 Task: Create a sub task Design and Implement Solution for the task  Upgrade and migrate company servers to a cloud-based solution in the project AgileCore , assign it to team member softage.5@softage.net and update the status of the sub task to  On Track  , set the priority of the sub task to Low
Action: Mouse moved to (69, 328)
Screenshot: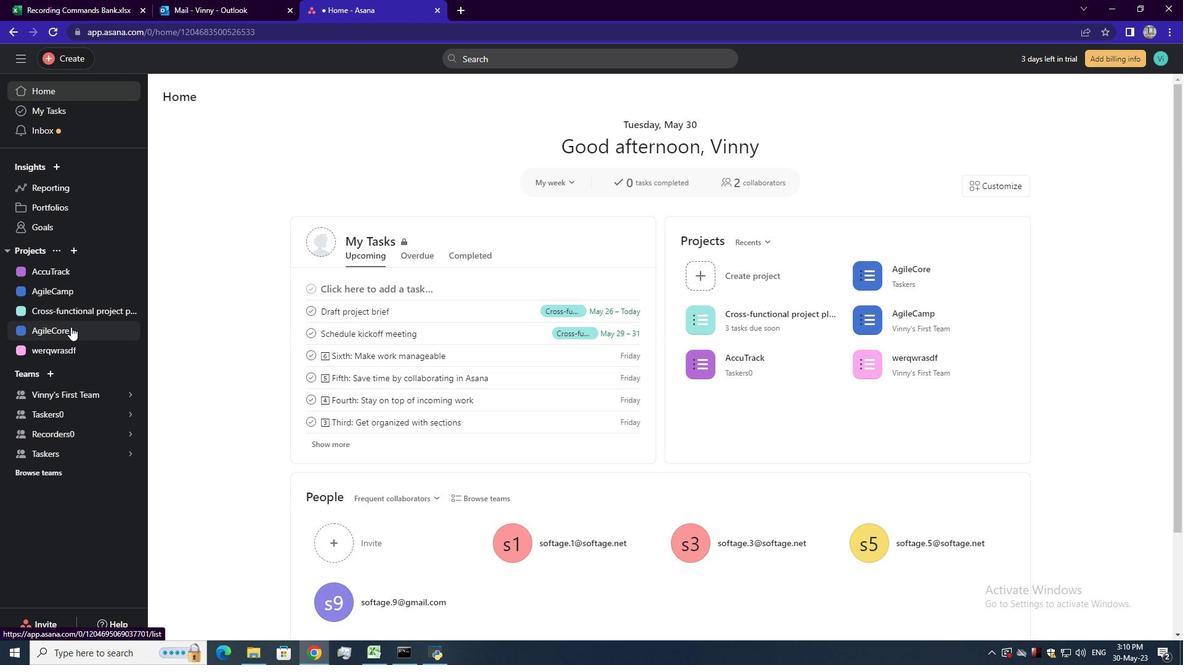 
Action: Mouse pressed left at (69, 328)
Screenshot: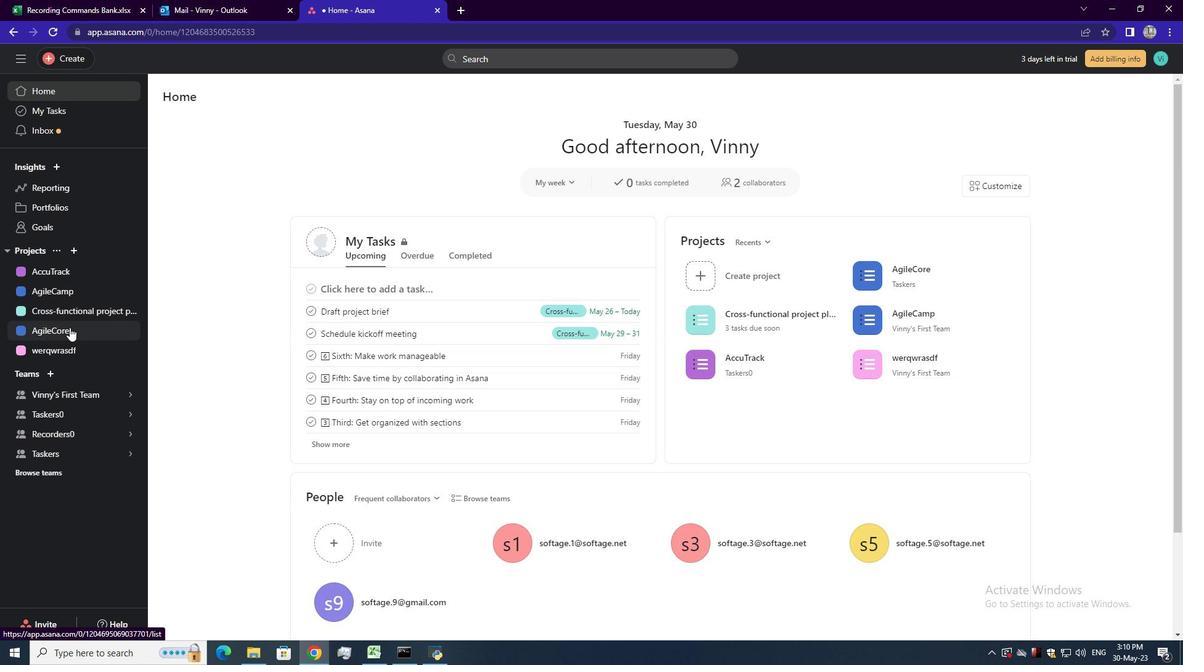 
Action: Mouse moved to (511, 273)
Screenshot: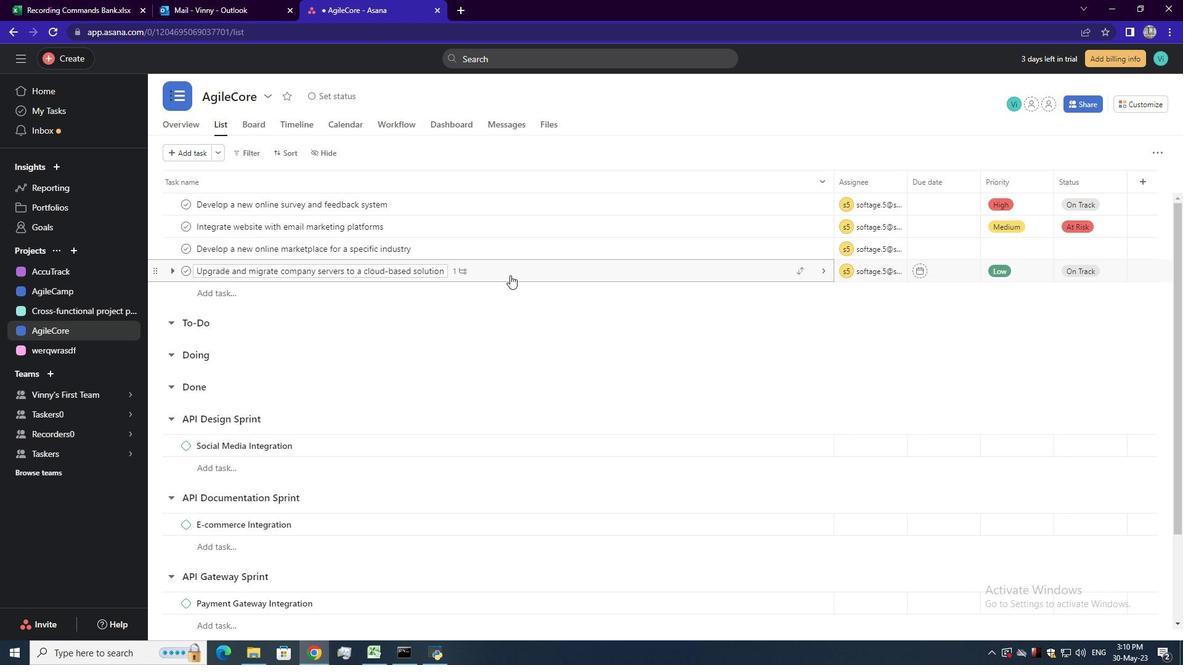 
Action: Mouse pressed left at (511, 273)
Screenshot: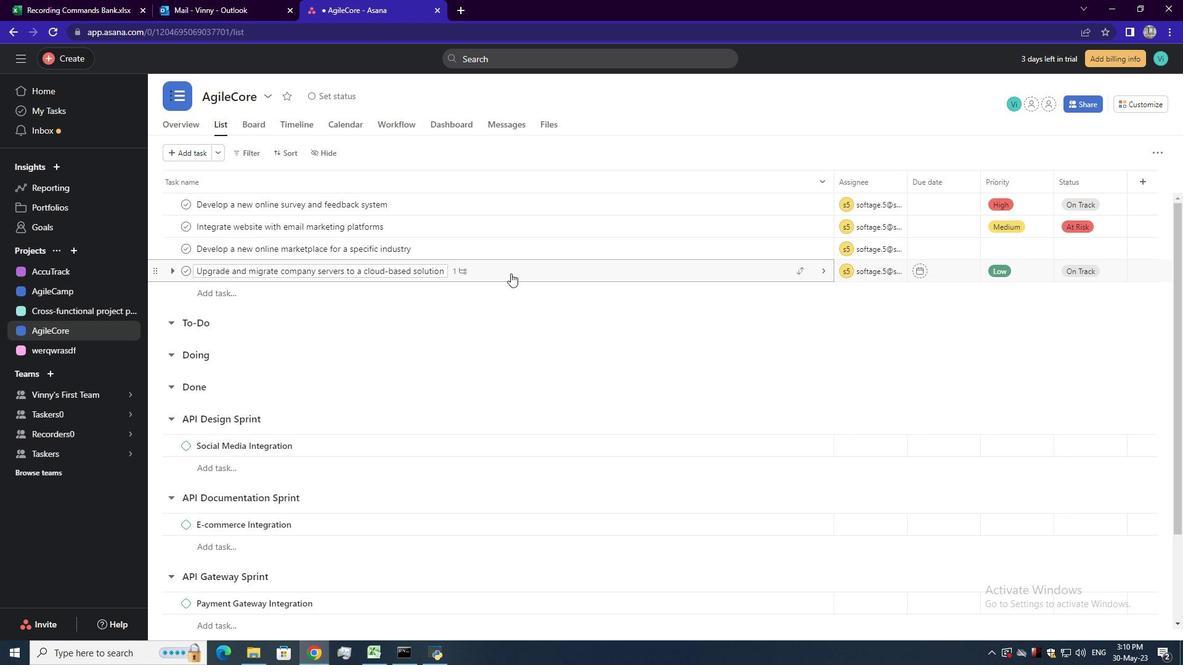 
Action: Mouse moved to (853, 340)
Screenshot: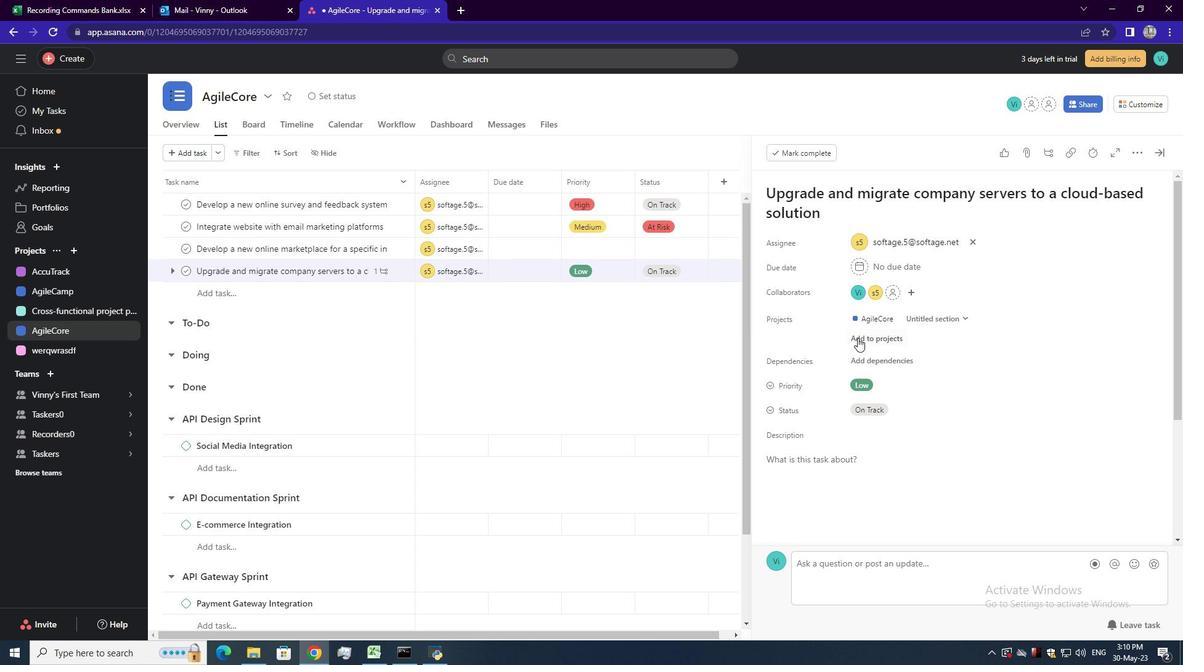 
Action: Mouse scrolled (853, 340) with delta (0, 0)
Screenshot: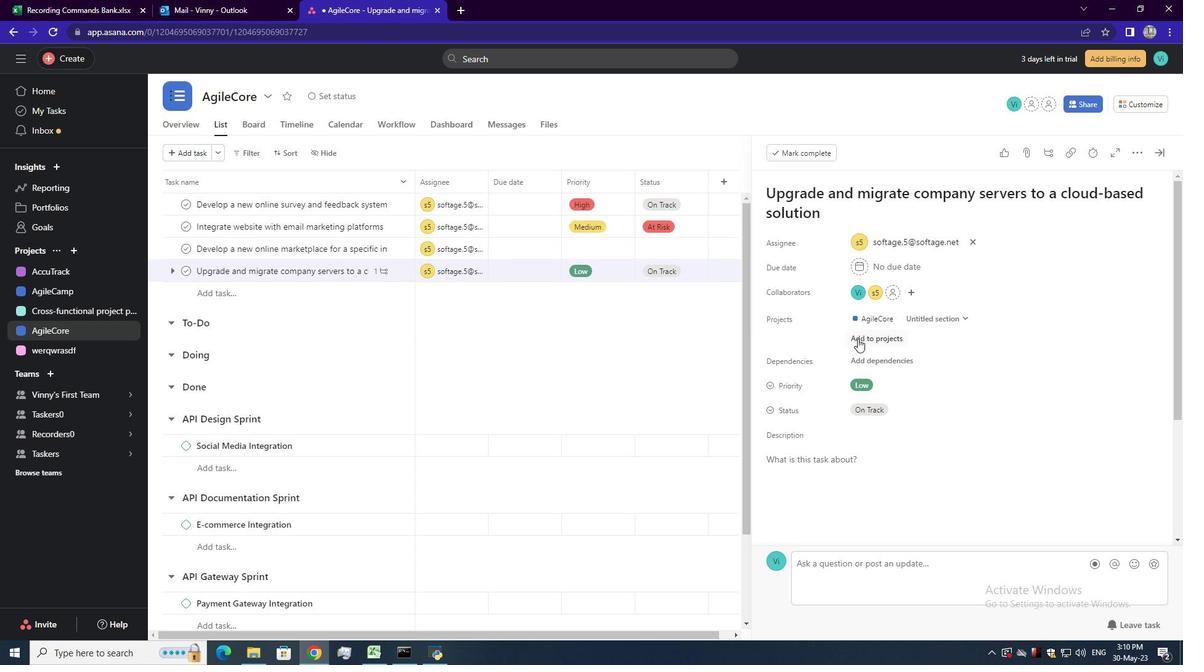
Action: Mouse scrolled (853, 340) with delta (0, 0)
Screenshot: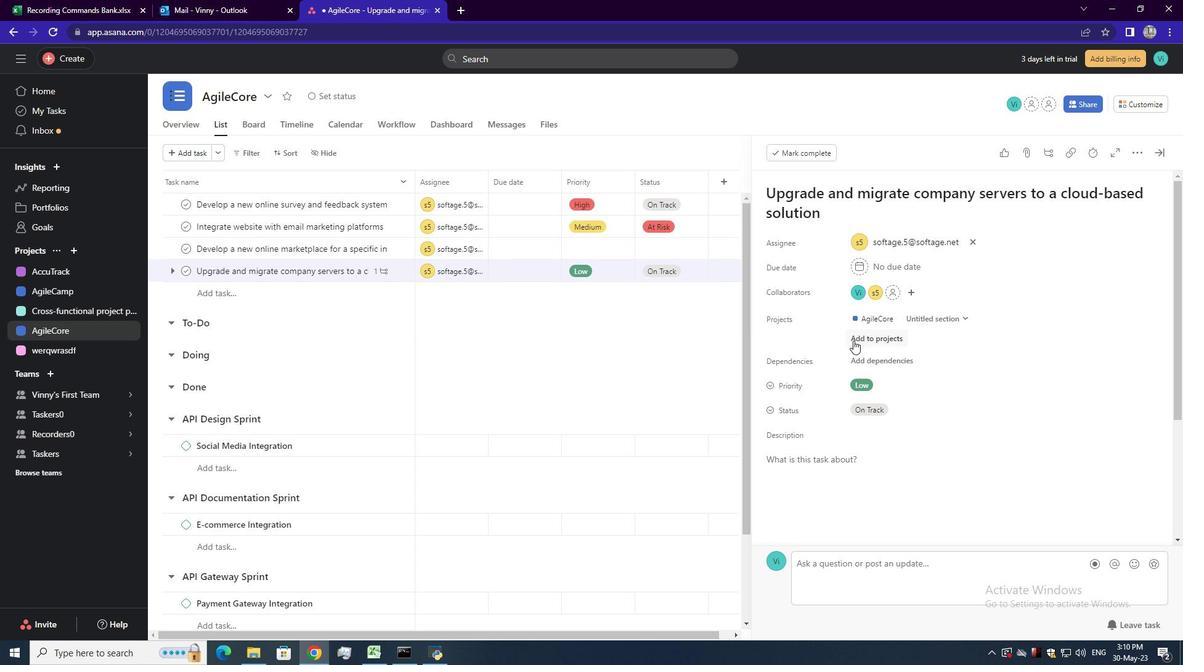 
Action: Mouse scrolled (853, 340) with delta (0, 0)
Screenshot: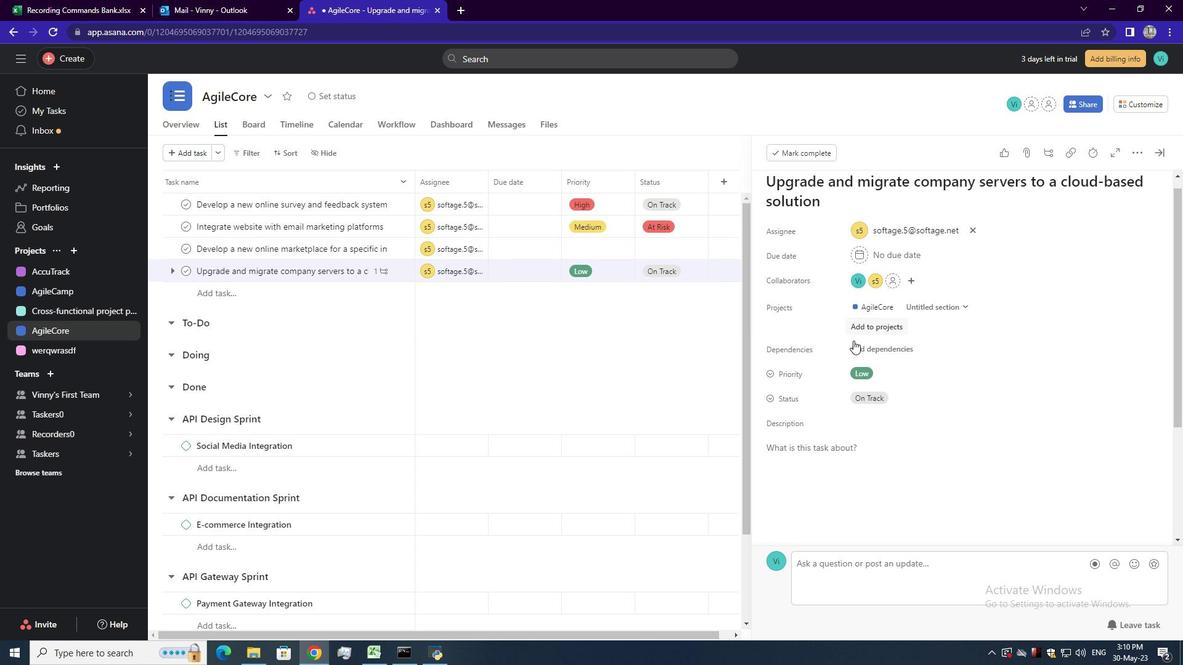 
Action: Mouse scrolled (853, 340) with delta (0, 0)
Screenshot: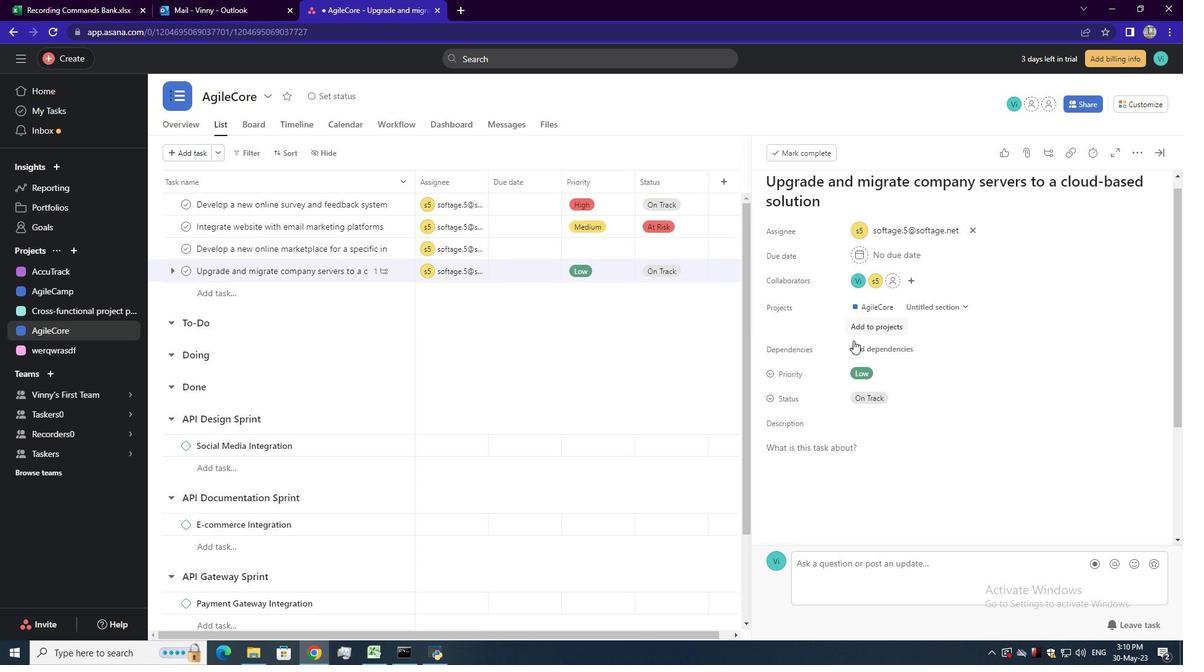 
Action: Mouse moved to (804, 449)
Screenshot: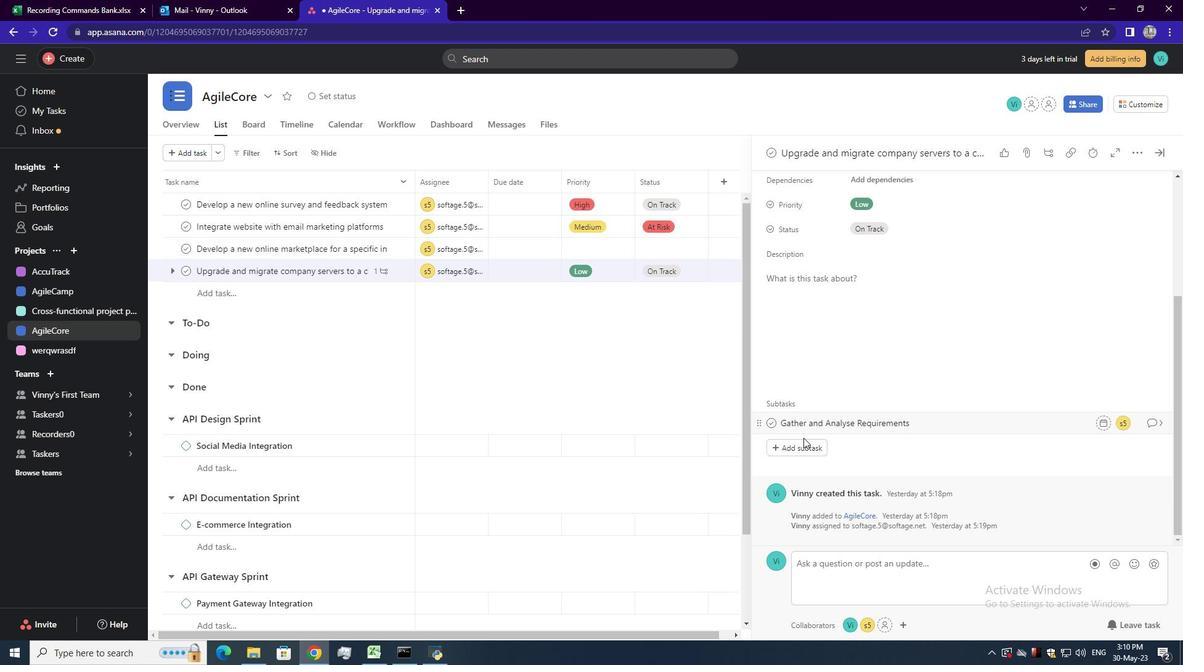 
Action: Mouse pressed left at (804, 449)
Screenshot: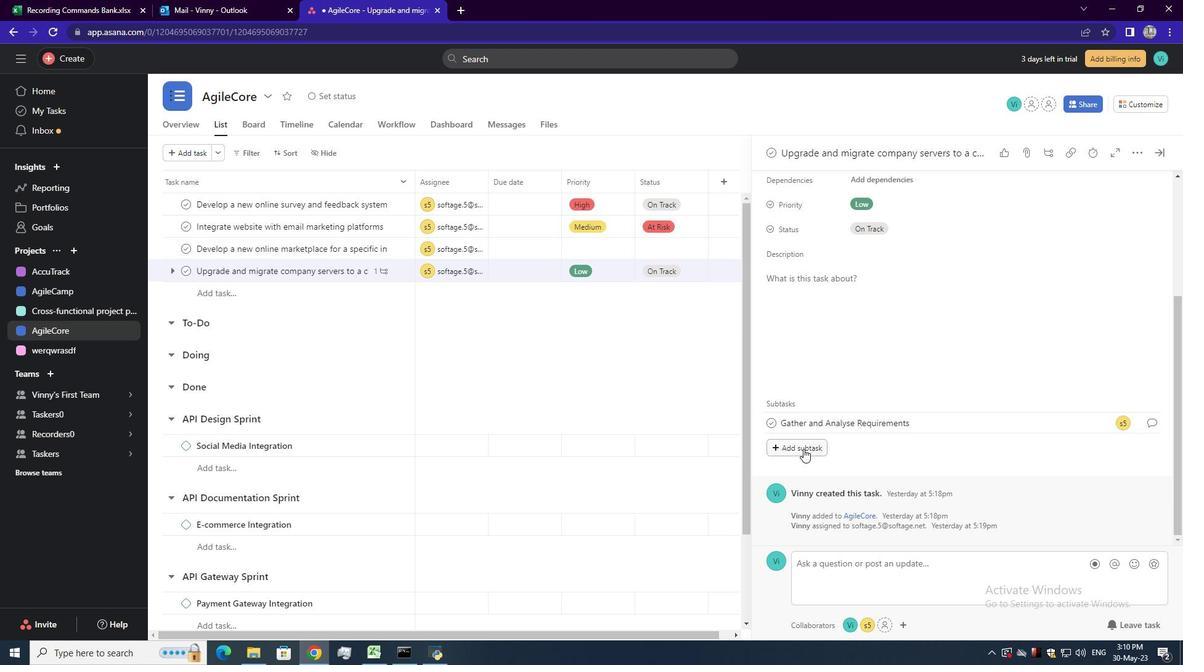 
Action: Mouse moved to (796, 422)
Screenshot: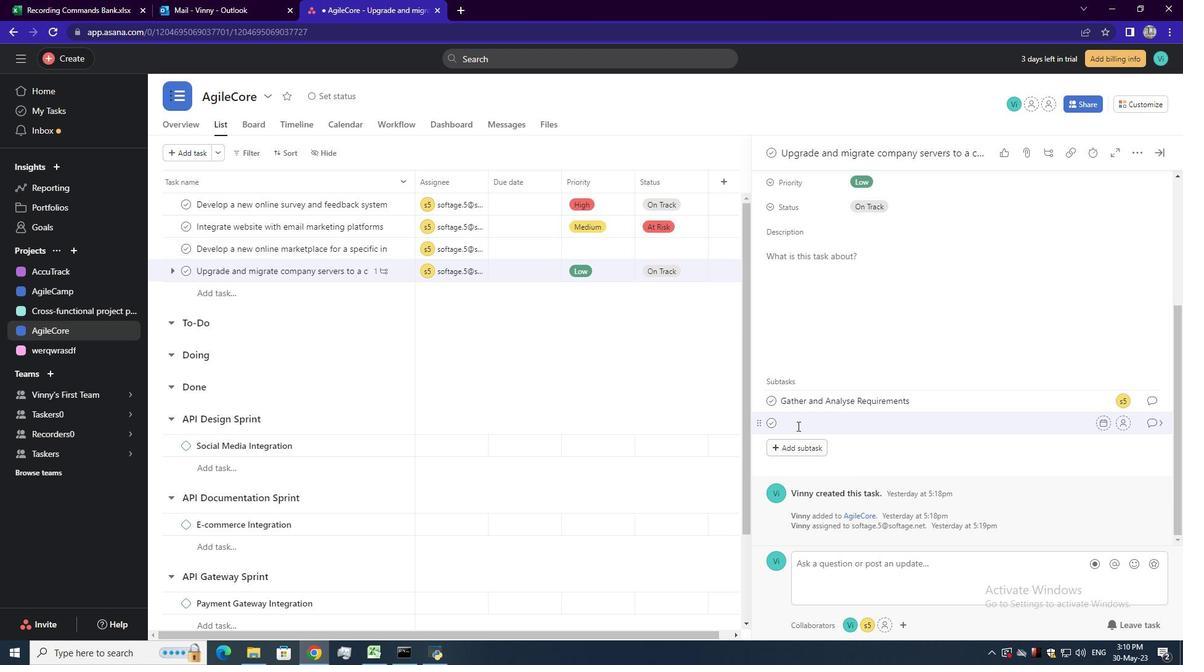 
Action: Mouse pressed left at (796, 422)
Screenshot: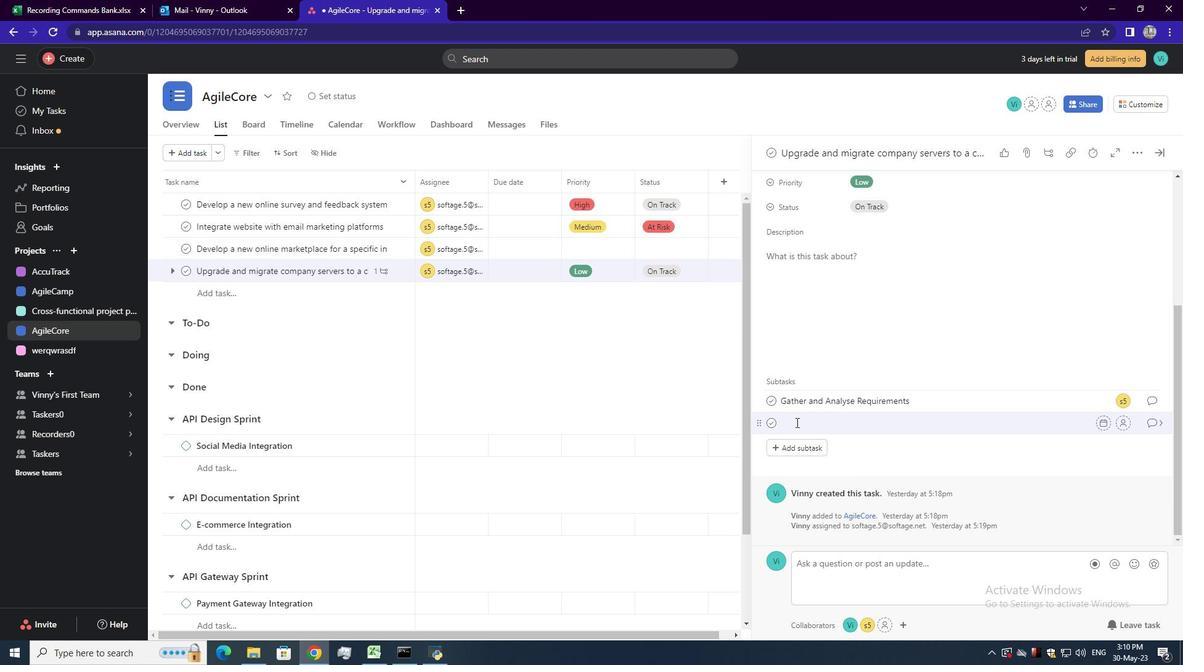 
Action: Key pressed <Key.shift>Design<Key.space>and<Key.space><Key.shift>Implement<Key.space><Key.shift>Solution<Key.enter>
Screenshot: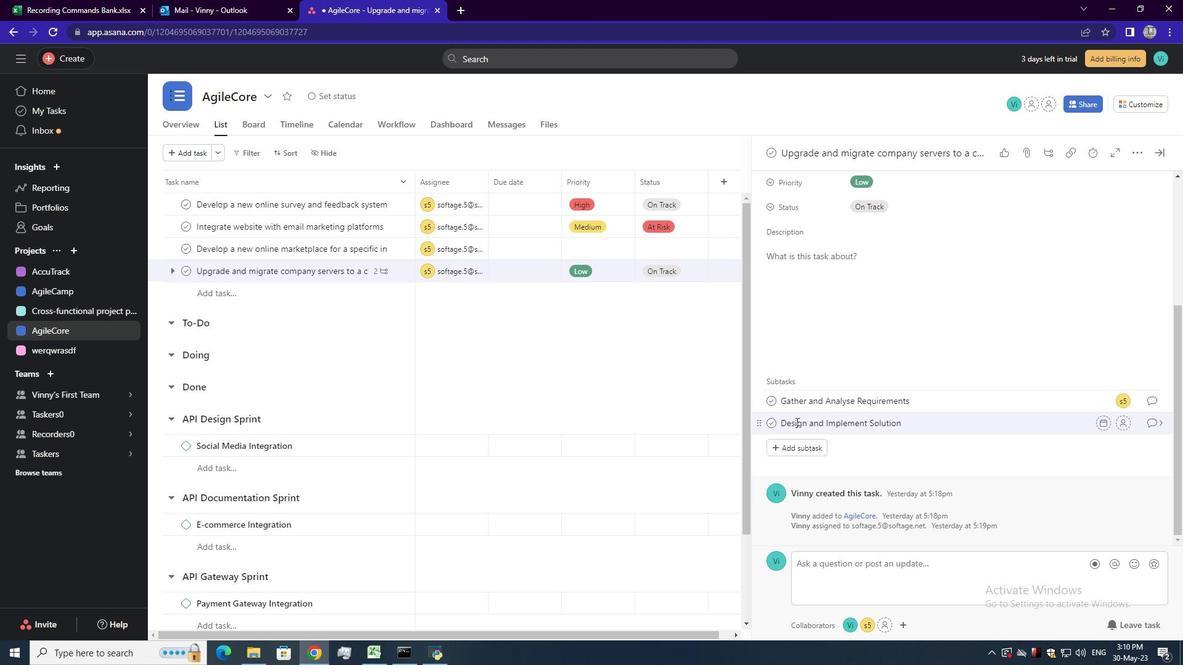 
Action: Mouse moved to (1125, 398)
Screenshot: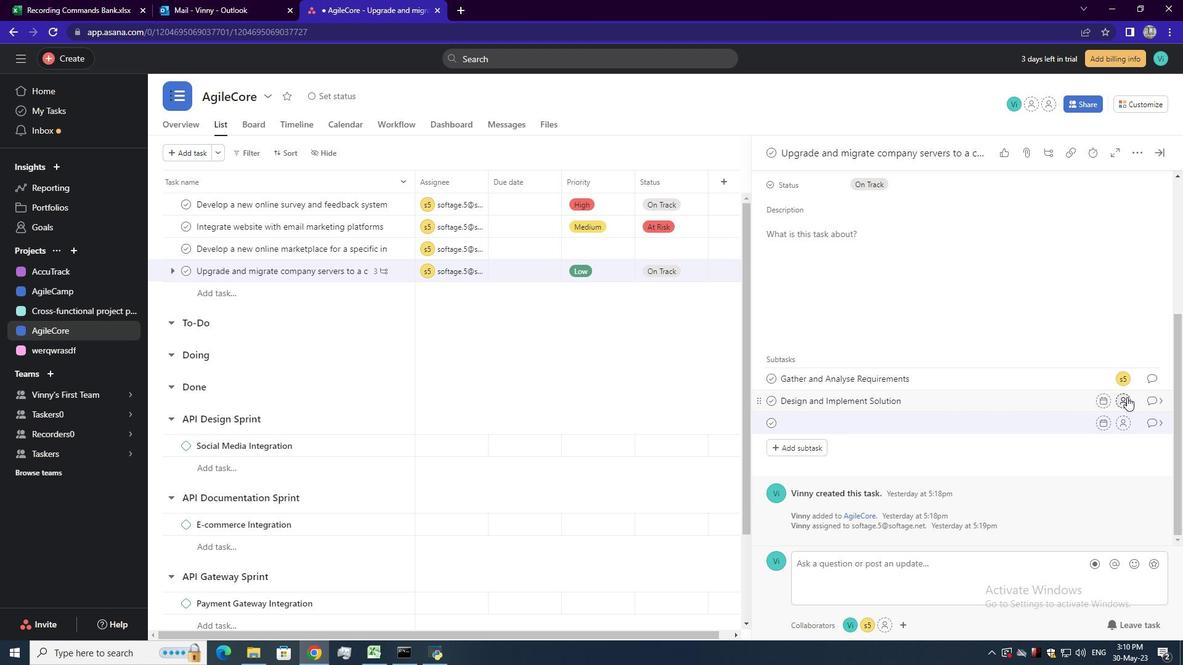 
Action: Mouse pressed left at (1125, 398)
Screenshot: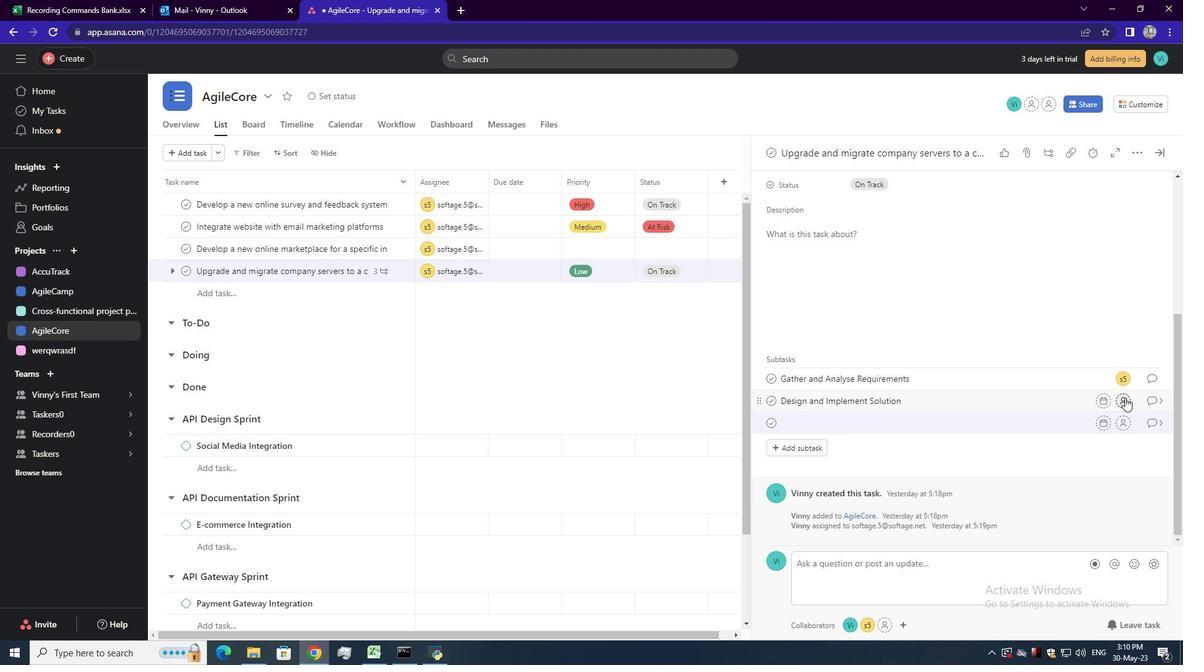 
Action: Mouse moved to (1125, 422)
Screenshot: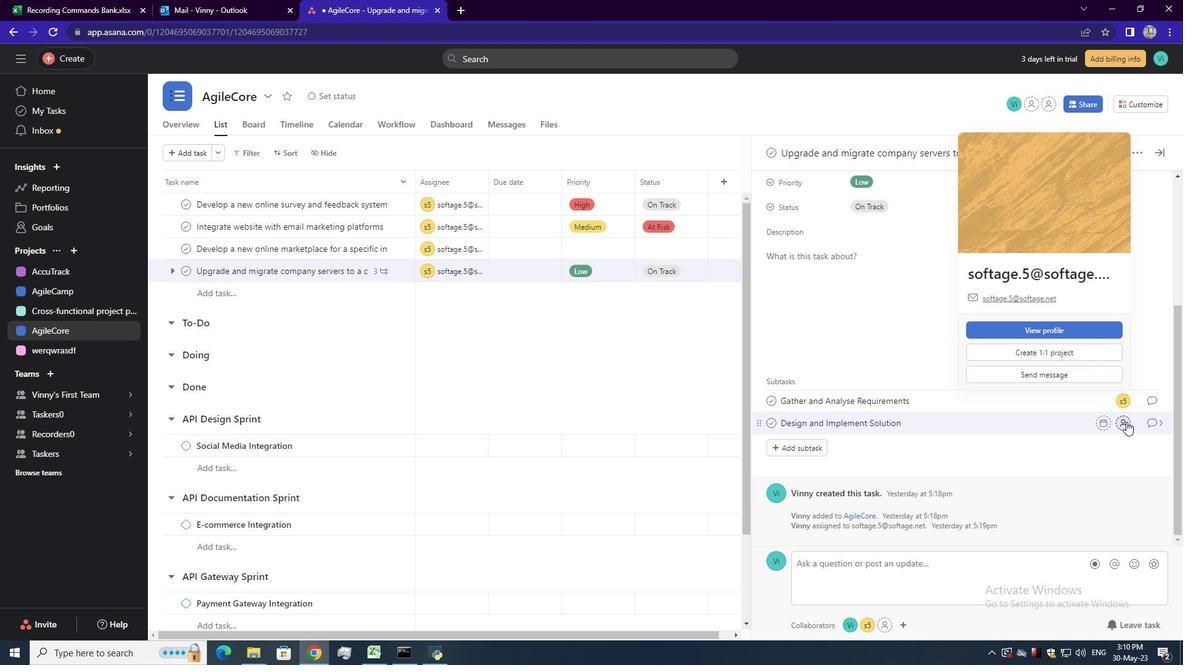 
Action: Mouse pressed left at (1125, 422)
Screenshot: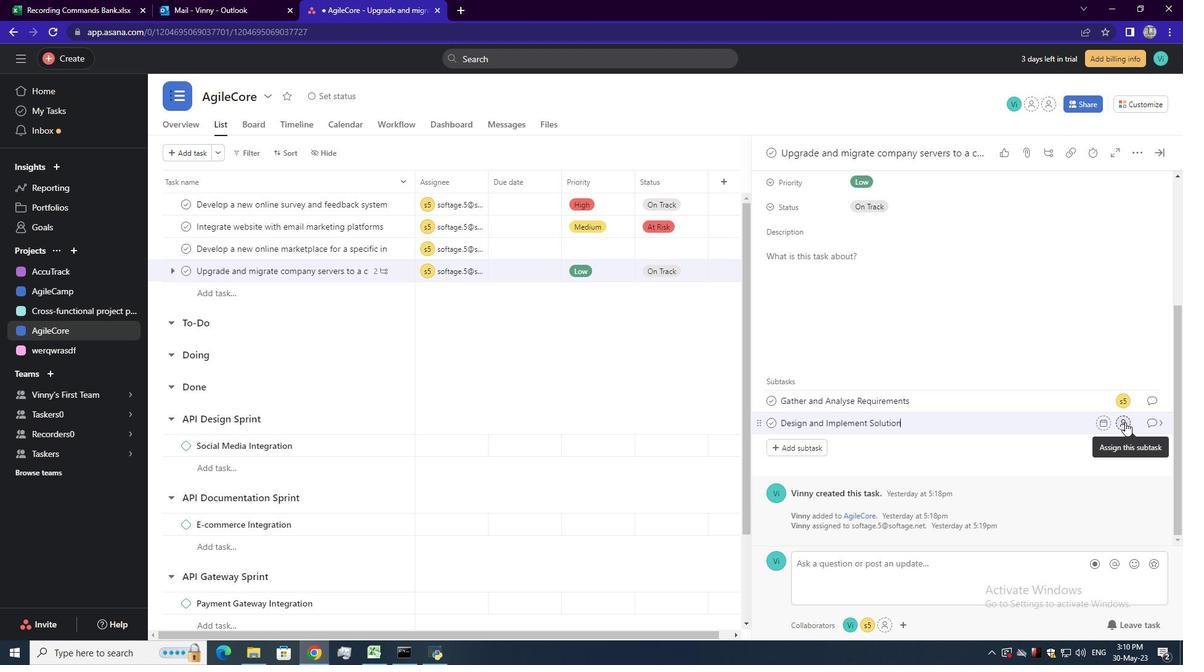 
Action: Mouse moved to (1010, 573)
Screenshot: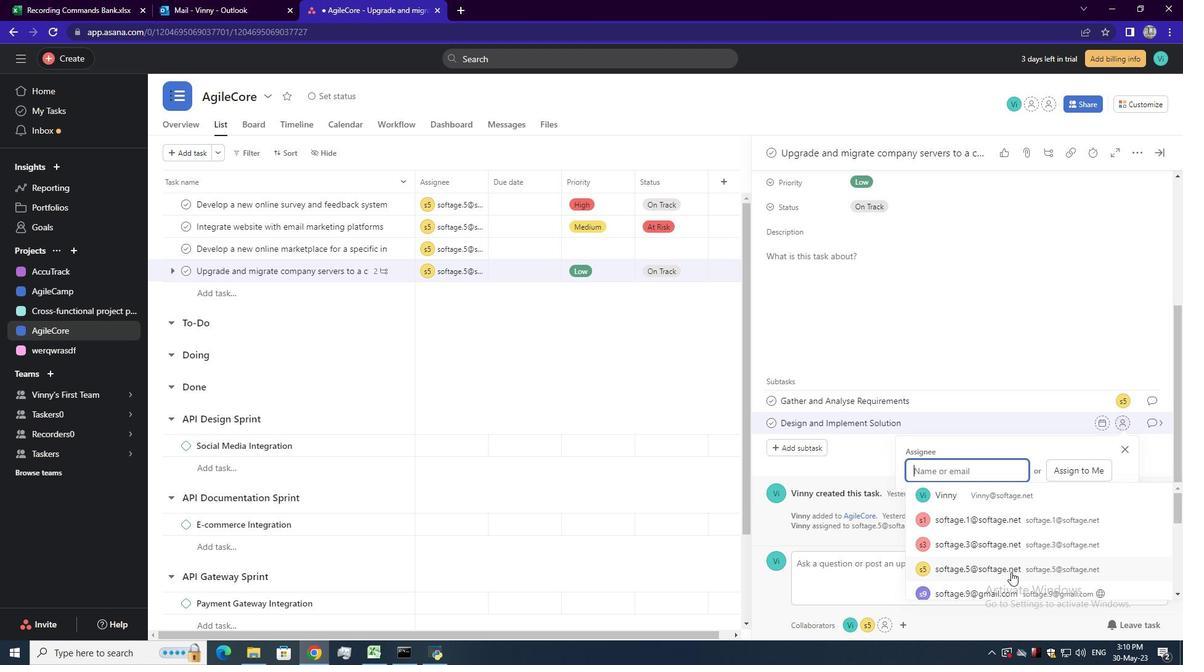 
Action: Mouse pressed left at (1010, 573)
Screenshot: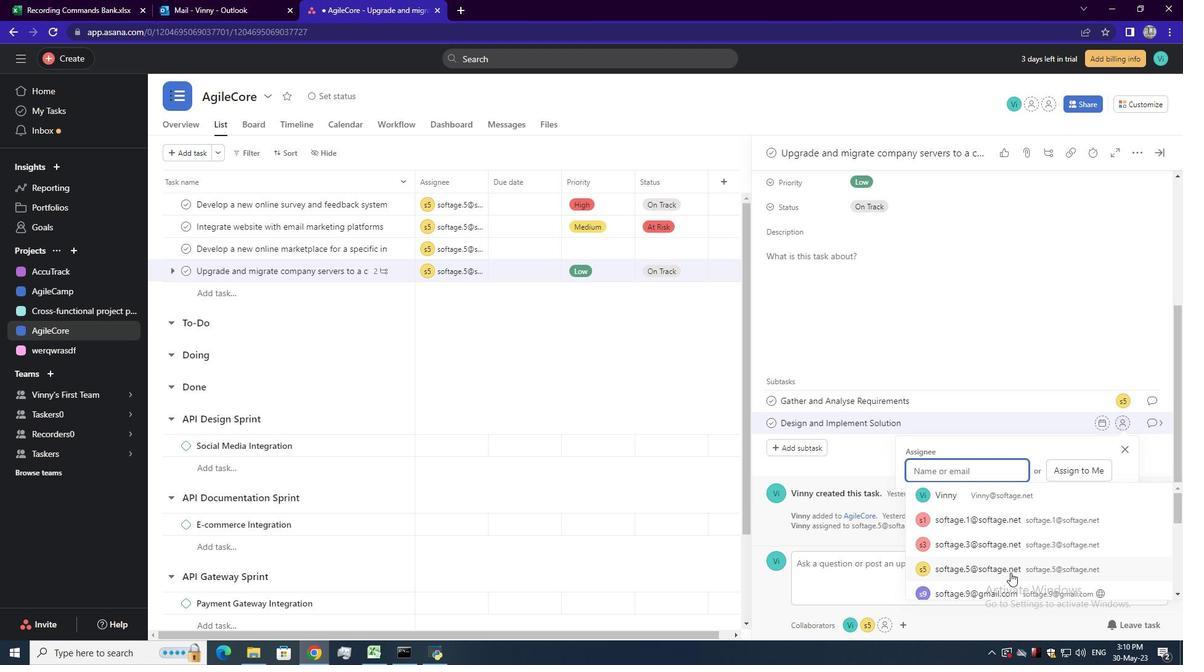 
Action: Mouse moved to (1154, 423)
Screenshot: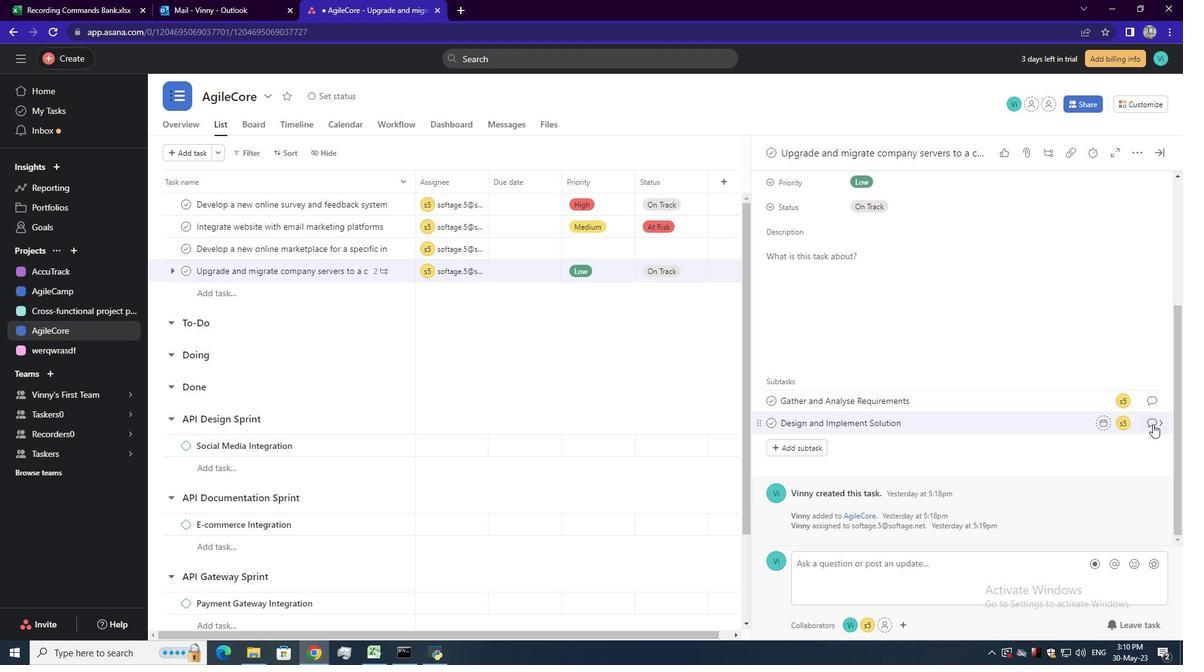 
Action: Mouse pressed left at (1154, 423)
Screenshot: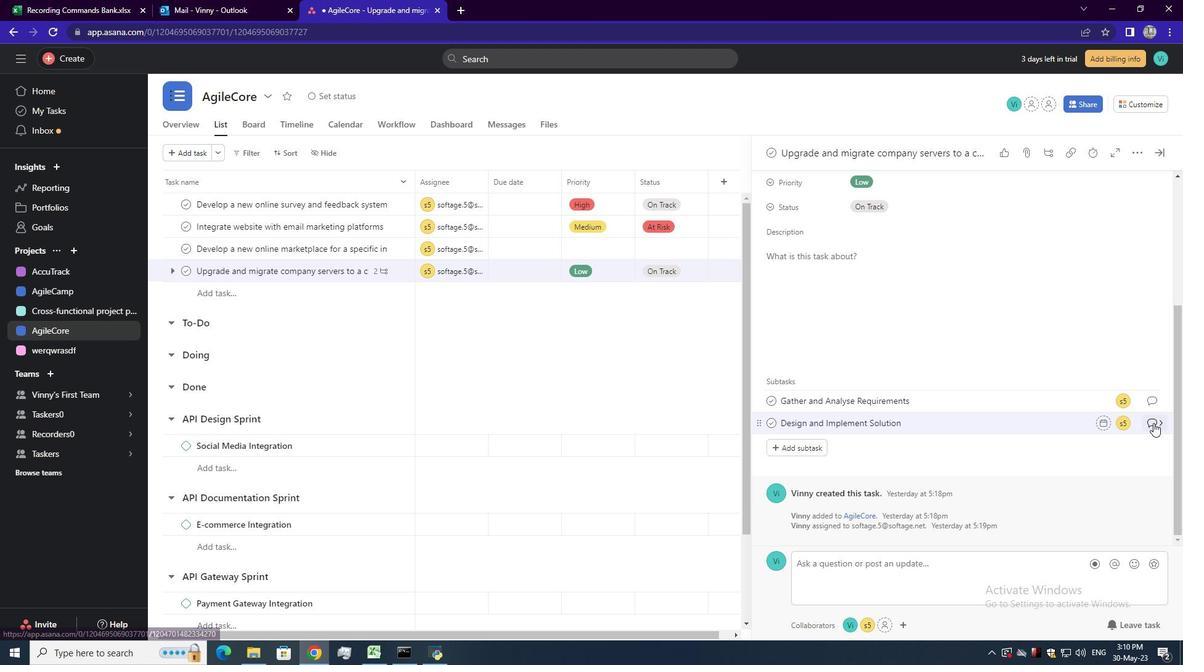 
Action: Mouse moved to (810, 354)
Screenshot: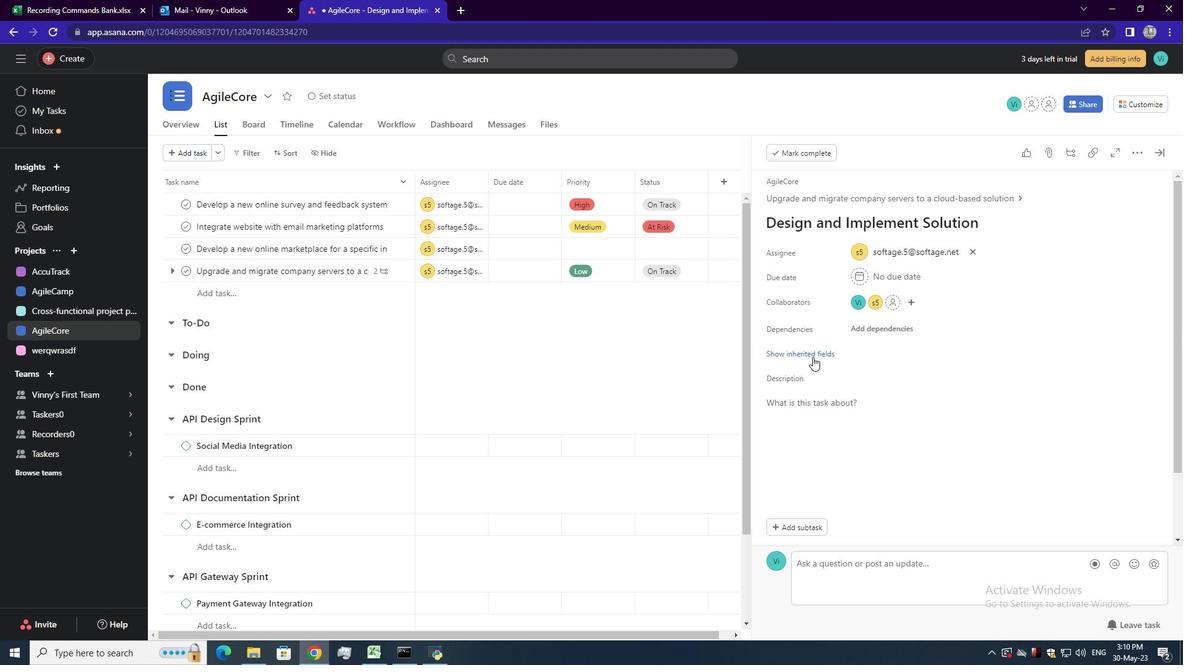 
Action: Mouse pressed left at (810, 354)
Screenshot: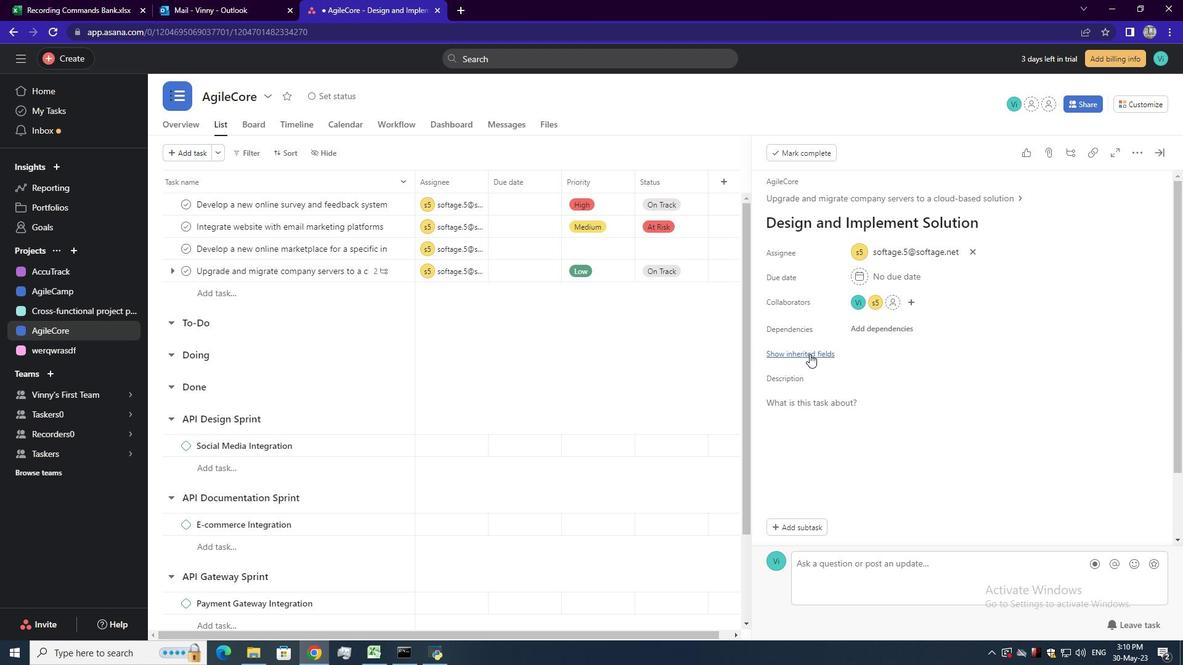 
Action: Mouse moved to (888, 379)
Screenshot: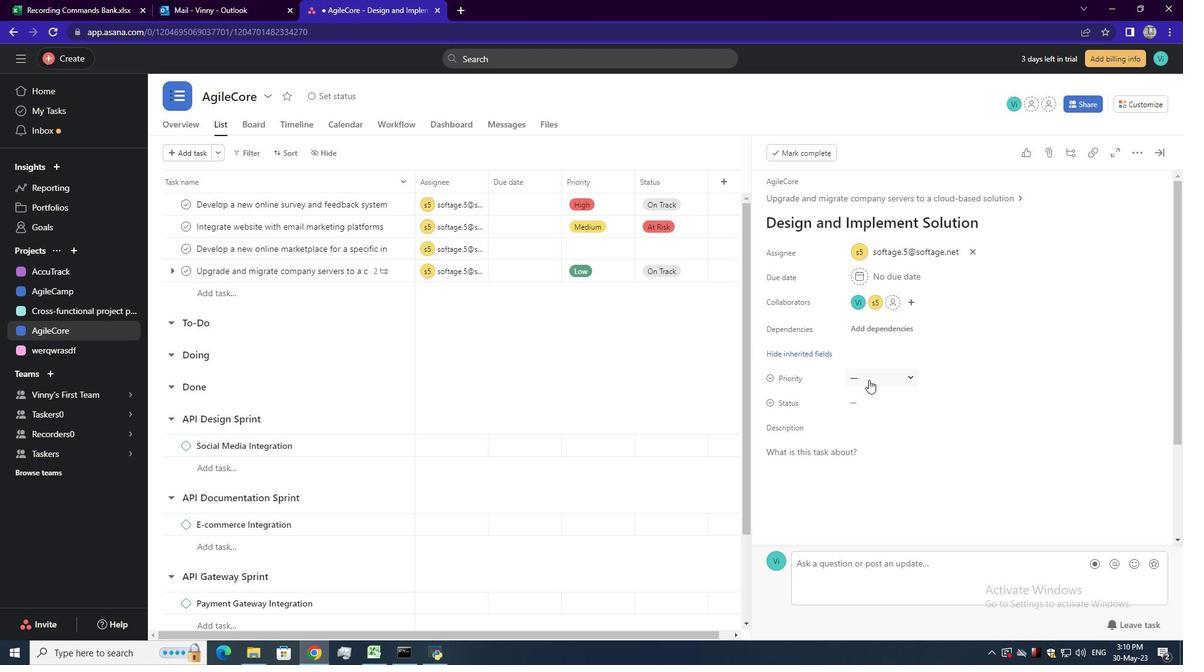 
Action: Mouse pressed left at (888, 379)
Screenshot: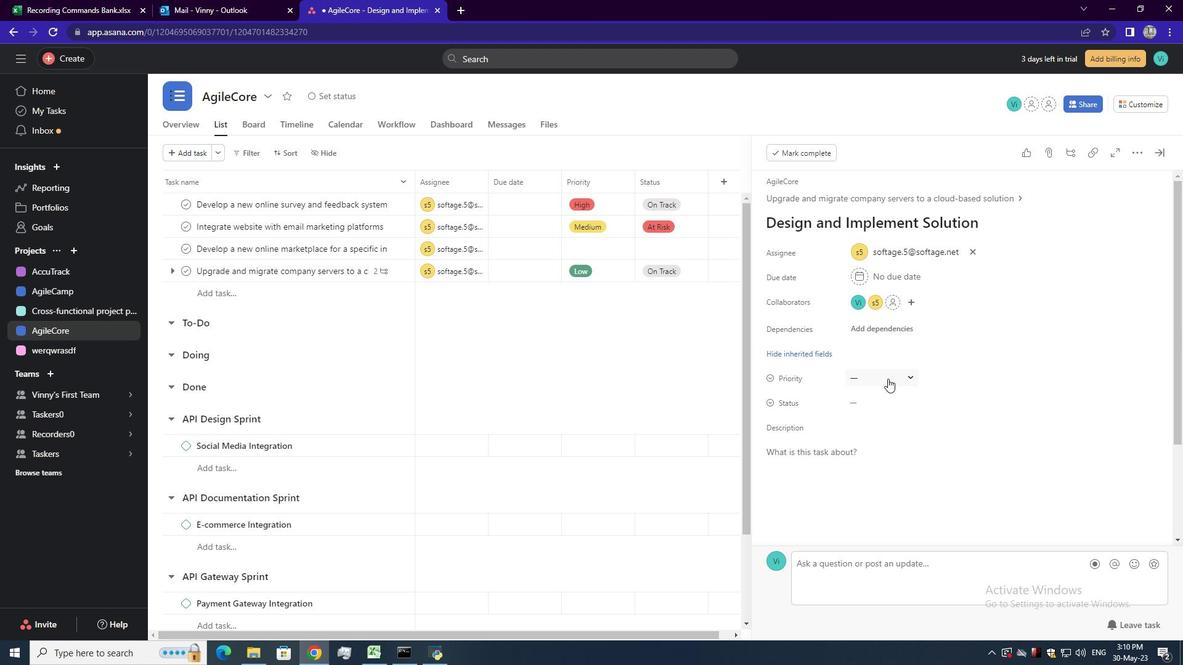 
Action: Mouse moved to (899, 462)
Screenshot: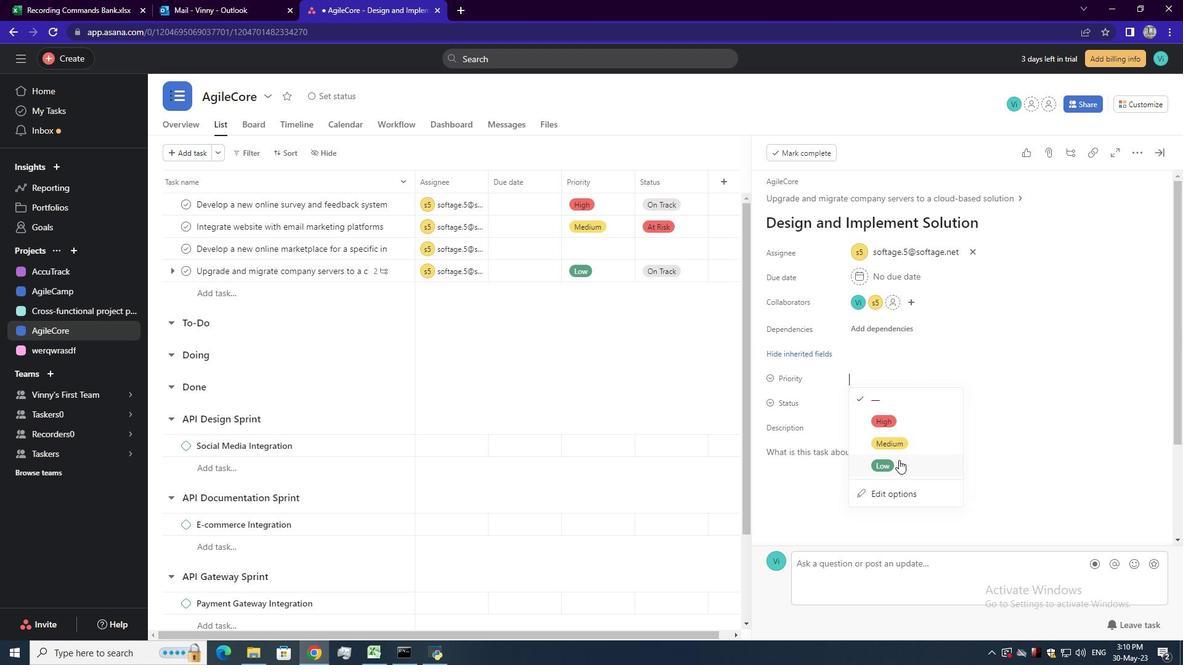 
Action: Mouse pressed left at (899, 462)
Screenshot: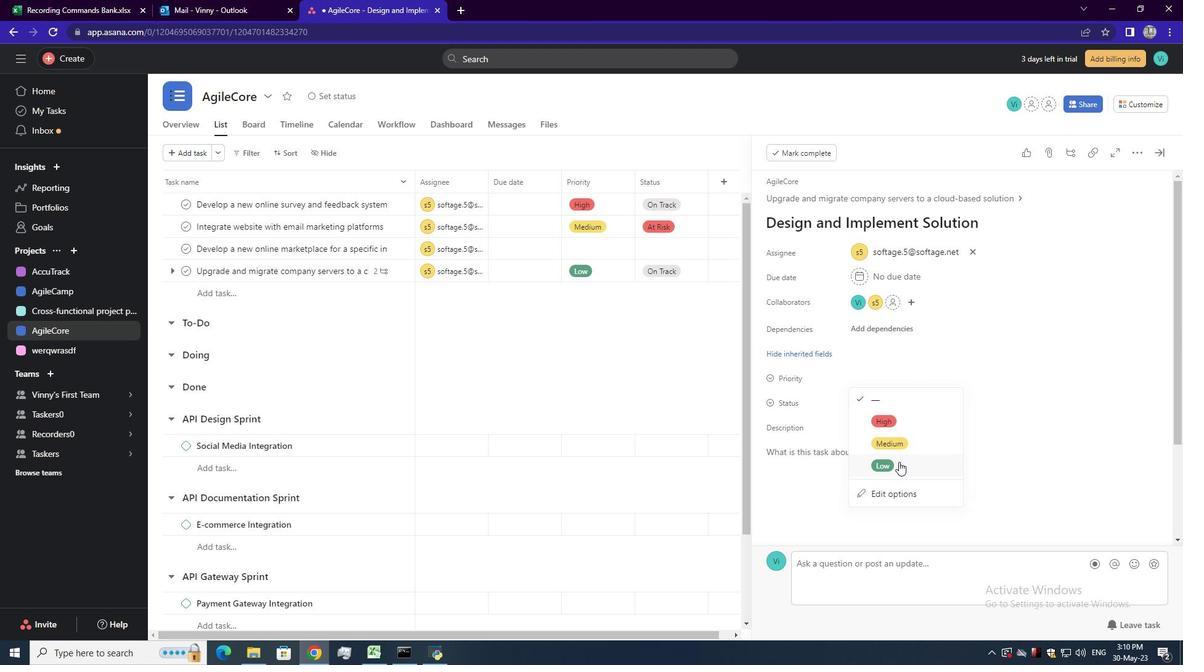
Action: Mouse moved to (871, 405)
Screenshot: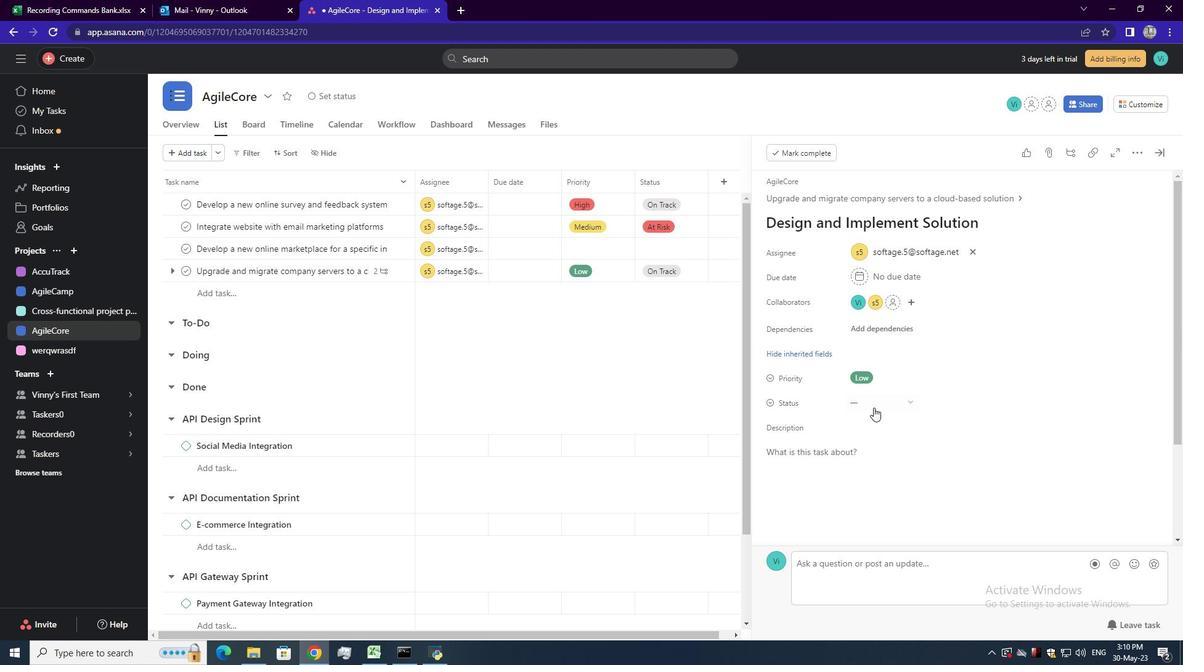 
Action: Mouse pressed left at (871, 405)
Screenshot: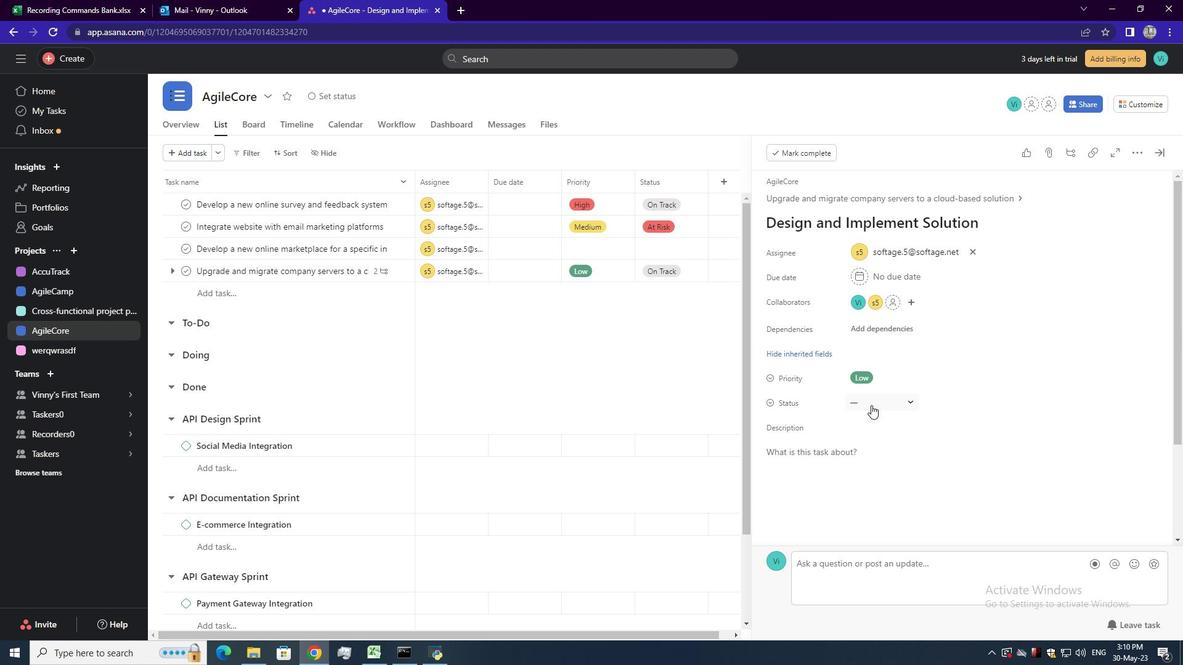 
Action: Mouse moved to (900, 442)
Screenshot: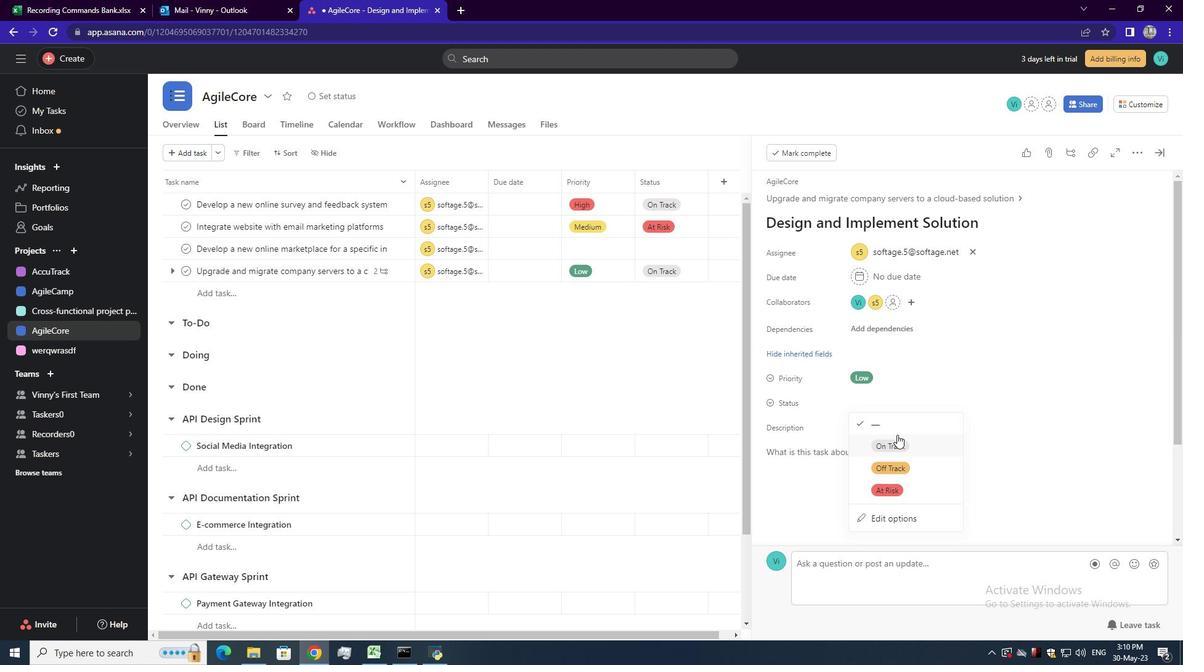 
Action: Mouse pressed left at (900, 442)
Screenshot: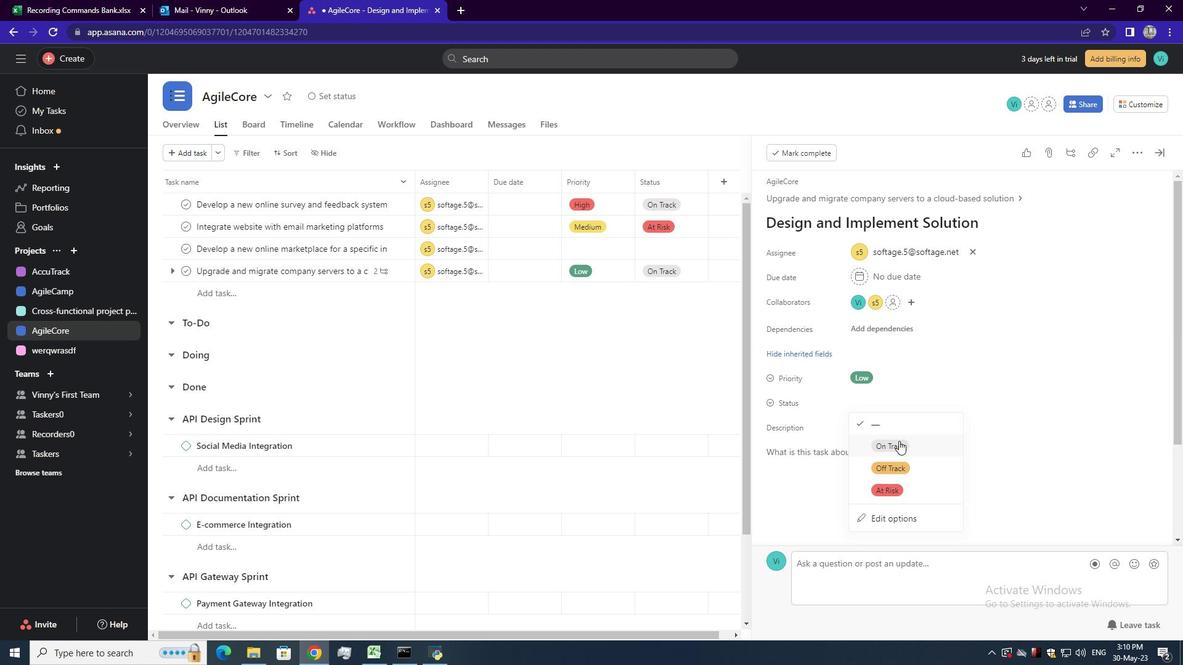 
